 Task: Filter people by current company Google.
Action: Mouse moved to (327, 90)
Screenshot: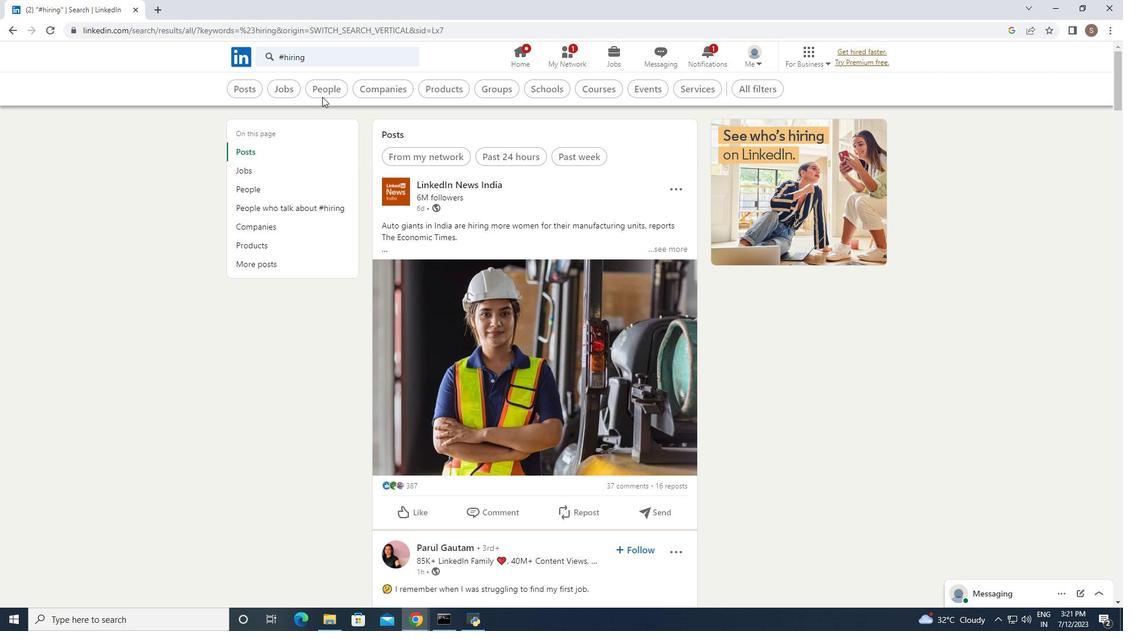 
Action: Mouse pressed left at (327, 90)
Screenshot: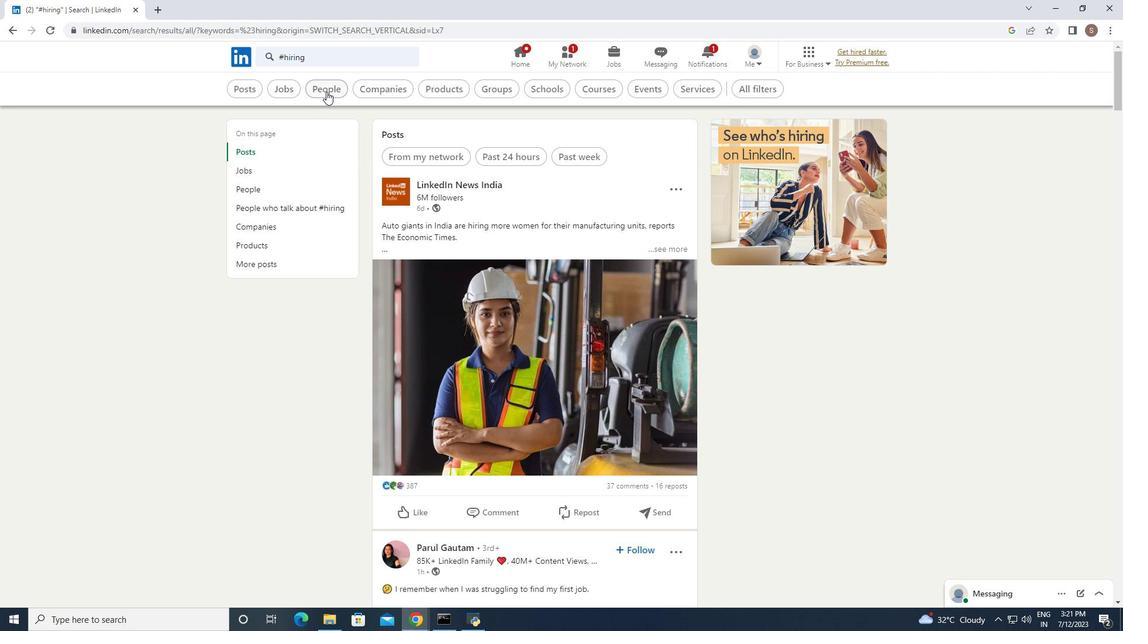 
Action: Mouse moved to (463, 88)
Screenshot: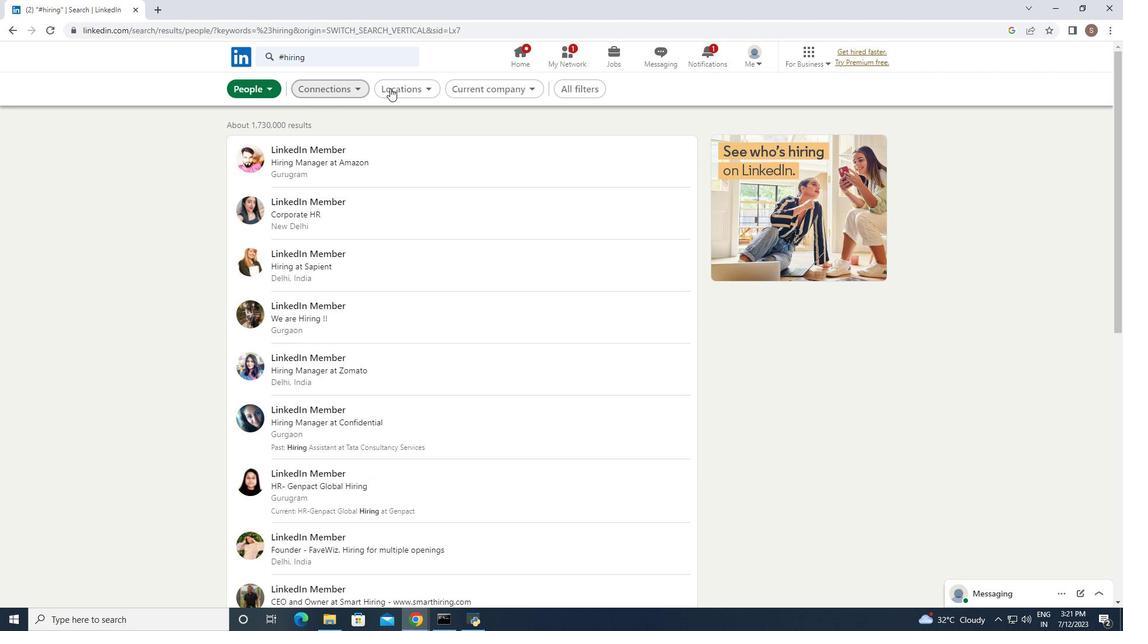 
Action: Mouse pressed left at (463, 88)
Screenshot: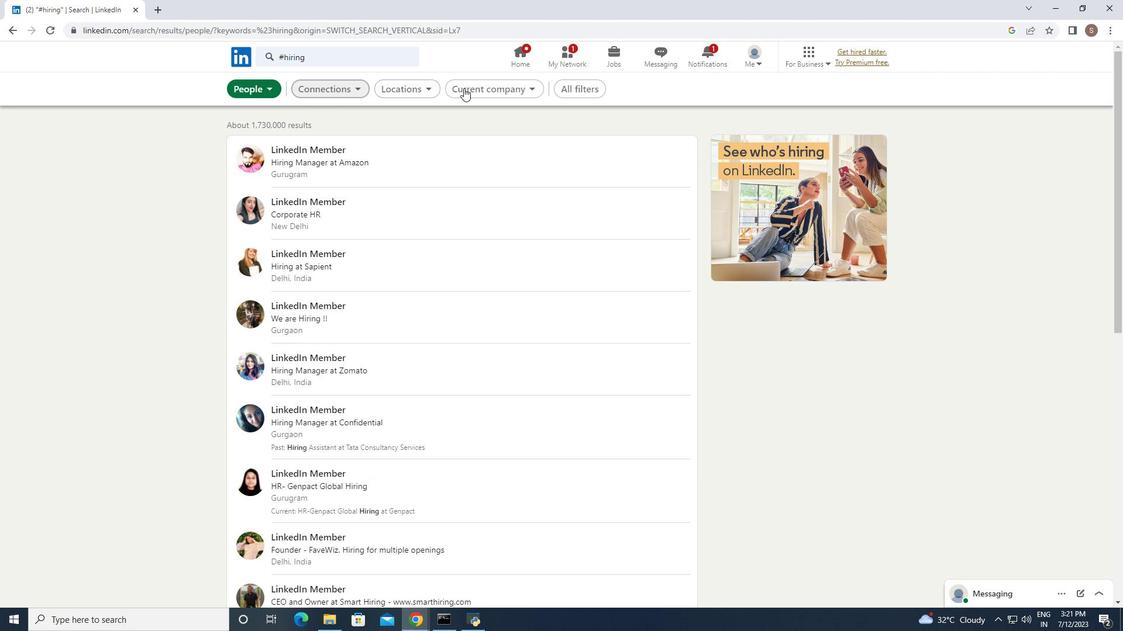 
Action: Mouse moved to (415, 236)
Screenshot: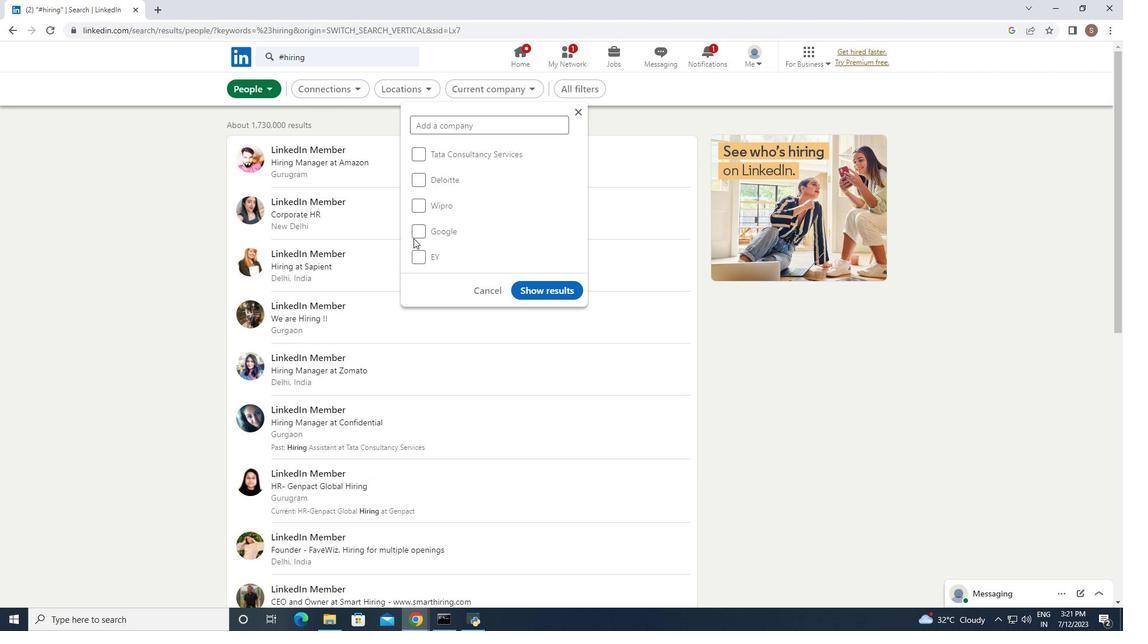
Action: Mouse pressed left at (415, 236)
Screenshot: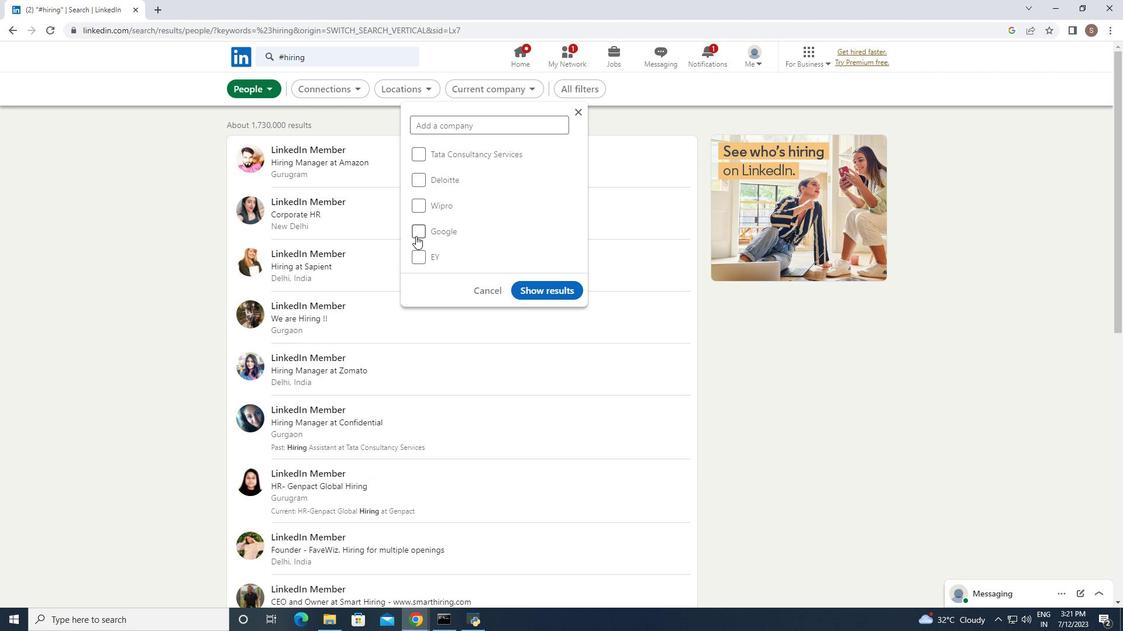 
Action: Mouse moved to (518, 286)
Screenshot: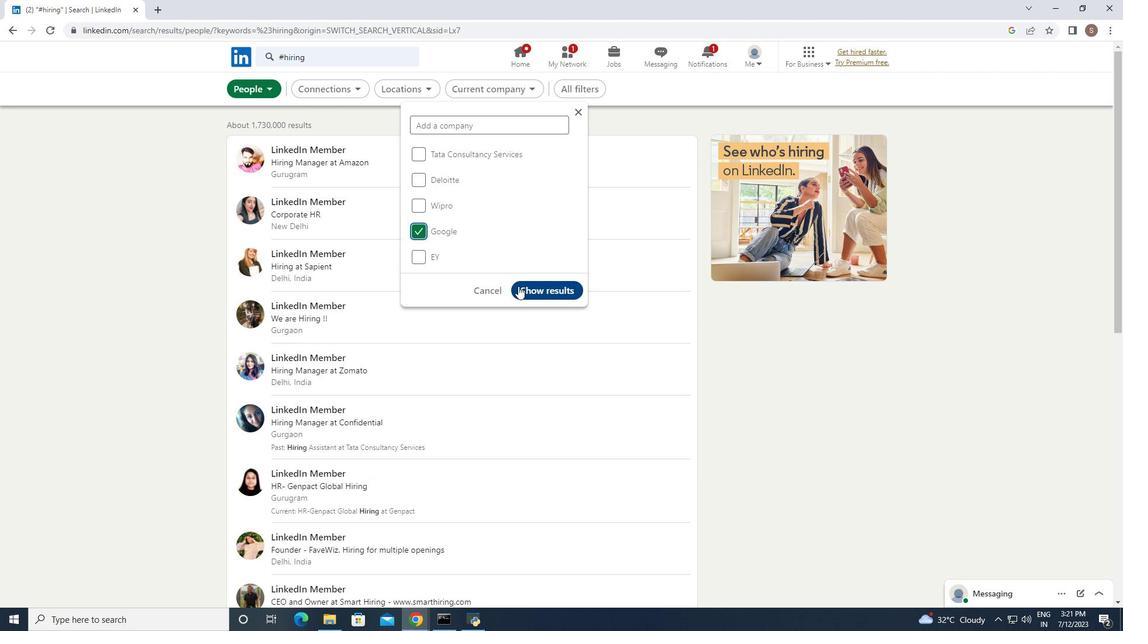 
Action: Mouse pressed left at (518, 286)
Screenshot: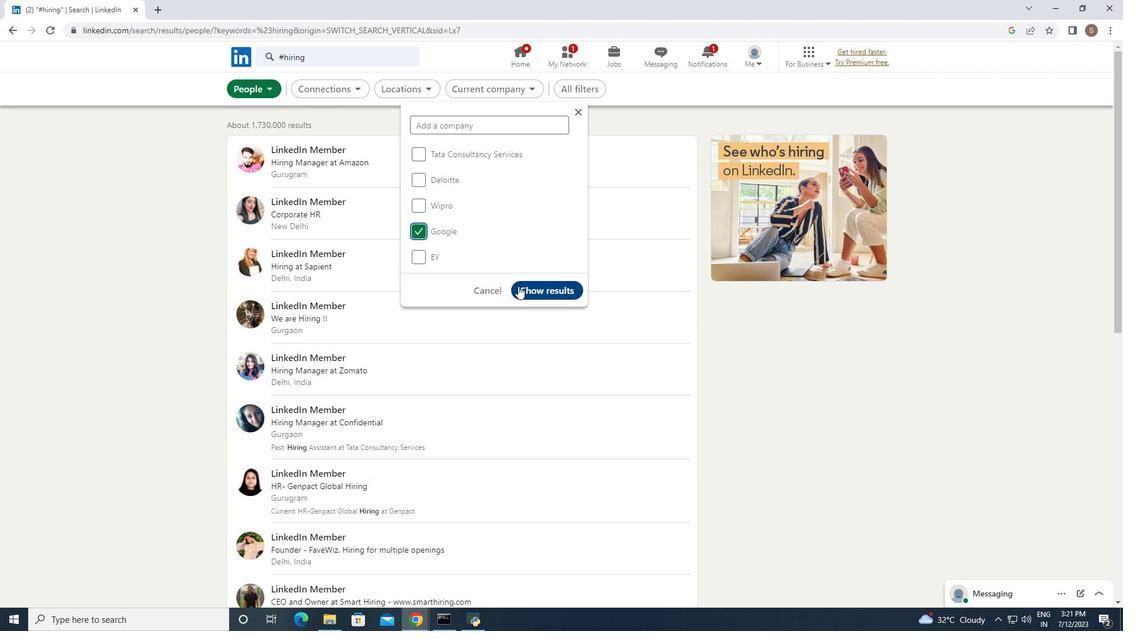 
Action: Mouse moved to (521, 288)
Screenshot: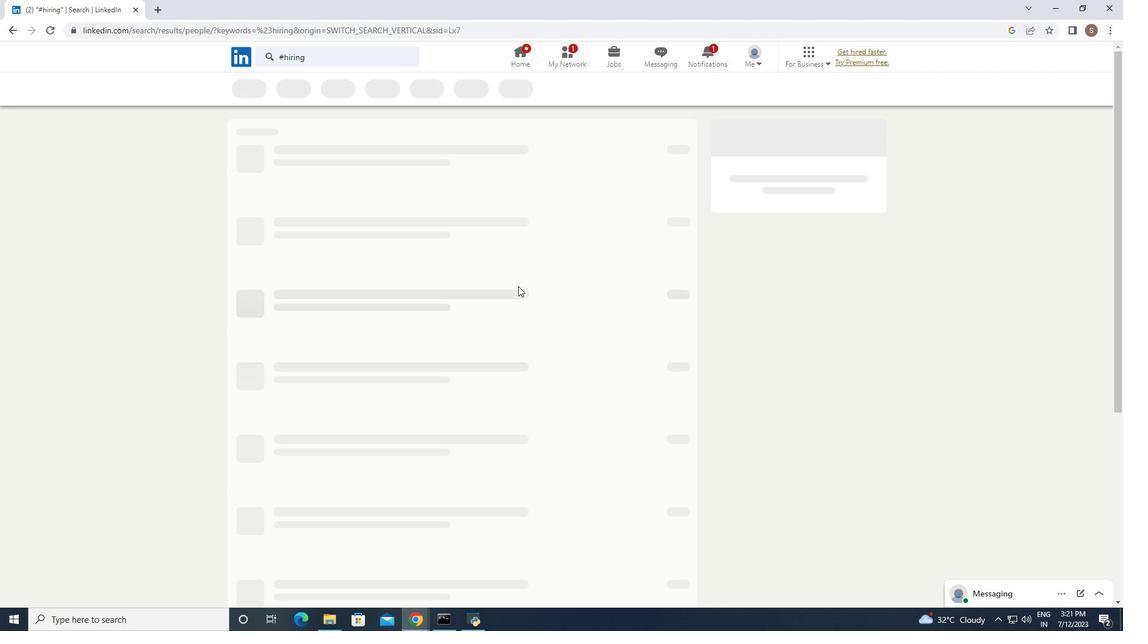 
